 Task: Open a blank sheet, save the file as Sarah.pdf Add the quote 'Dream big, work hard, stay focused, and surround yourself with good people.' Apply font style 'Lora' and font size 30 Align the text to the Justify .Change the text color to  'Purple'
Action: Mouse moved to (247, 382)
Screenshot: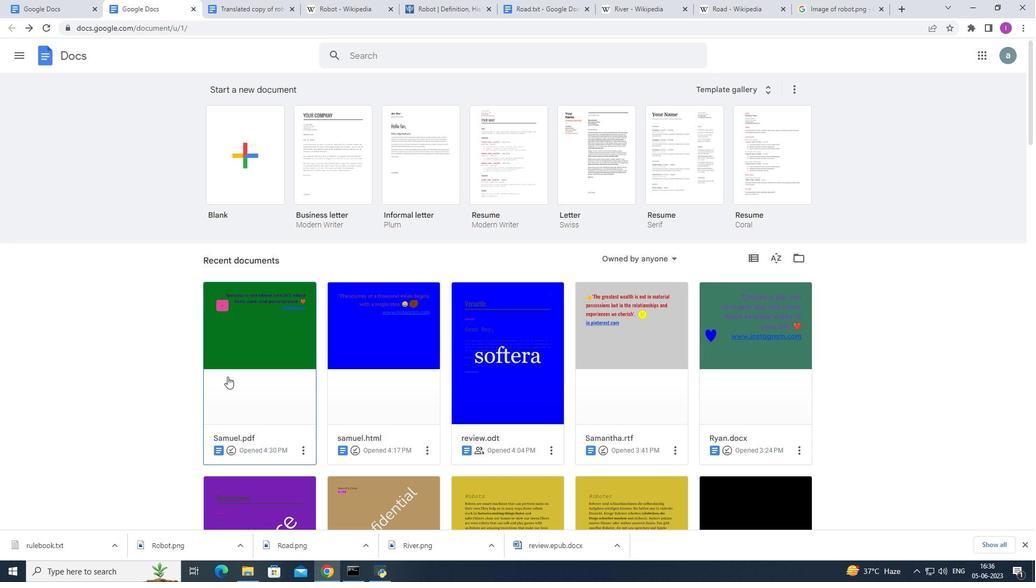 
Action: Mouse pressed left at (247, 382)
Screenshot: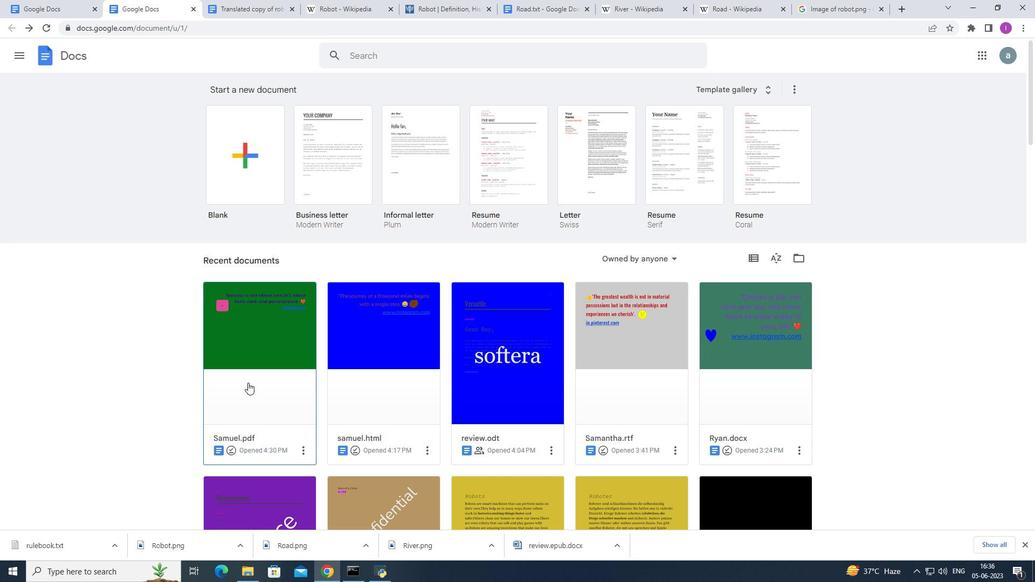 
Action: Mouse moved to (16, 26)
Screenshot: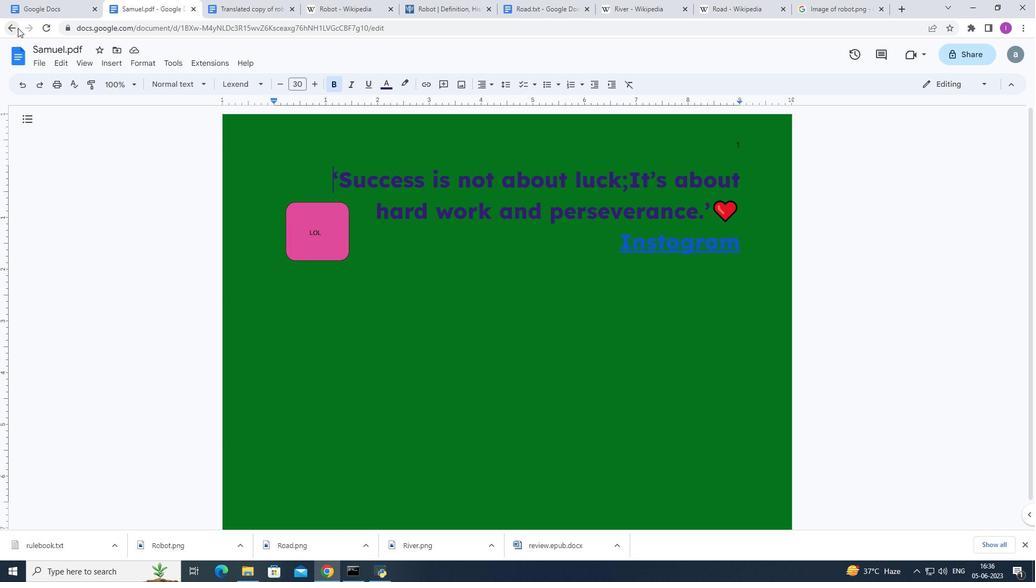 
Action: Mouse pressed left at (16, 26)
Screenshot: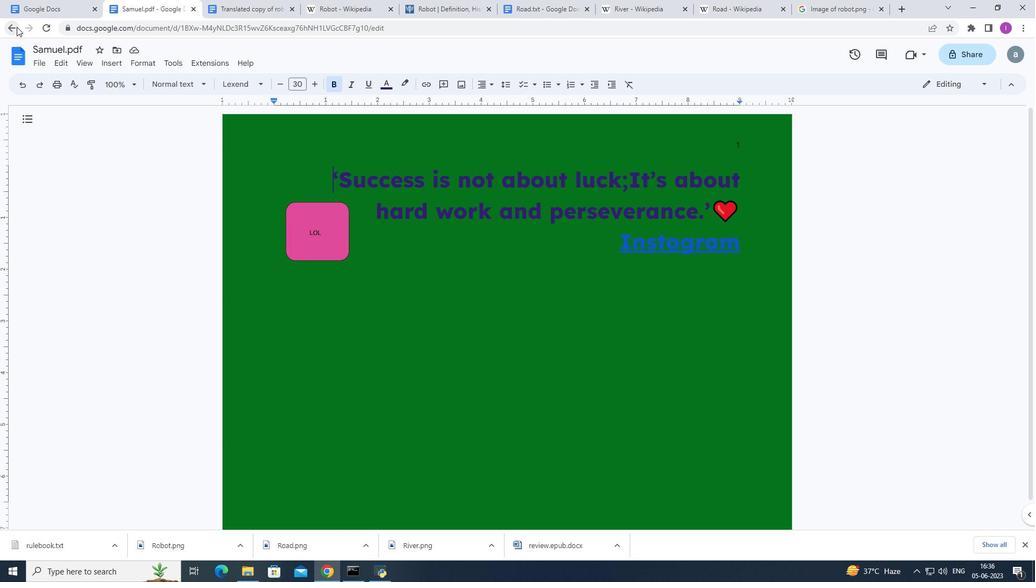 
Action: Mouse moved to (252, 165)
Screenshot: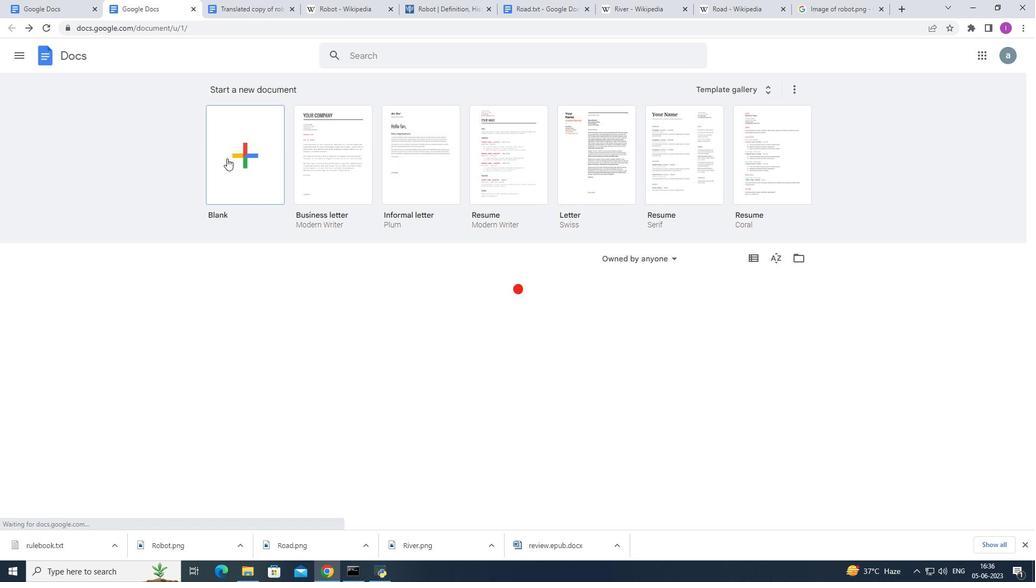 
Action: Mouse pressed left at (252, 165)
Screenshot: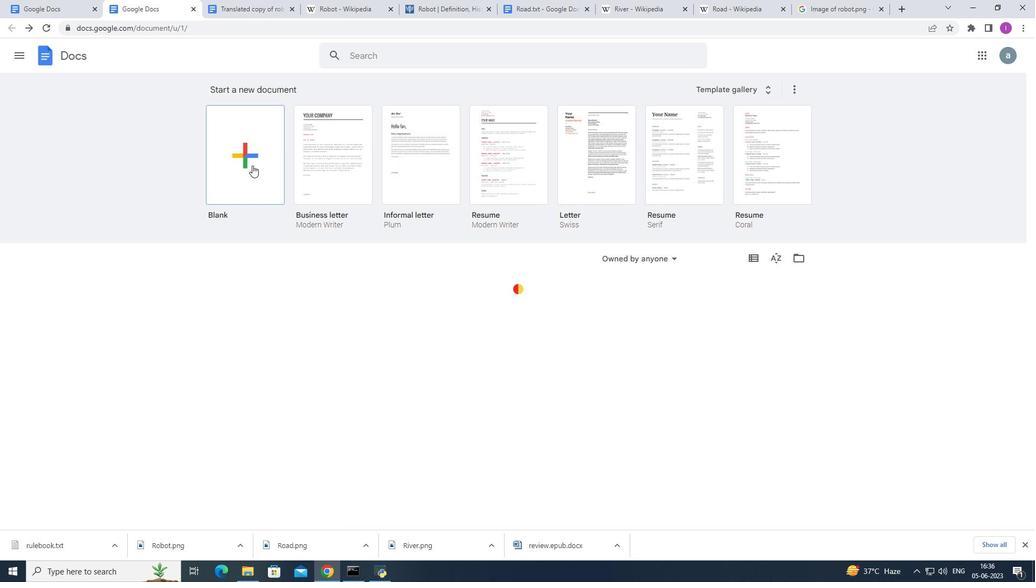 
Action: Mouse moved to (116, 46)
Screenshot: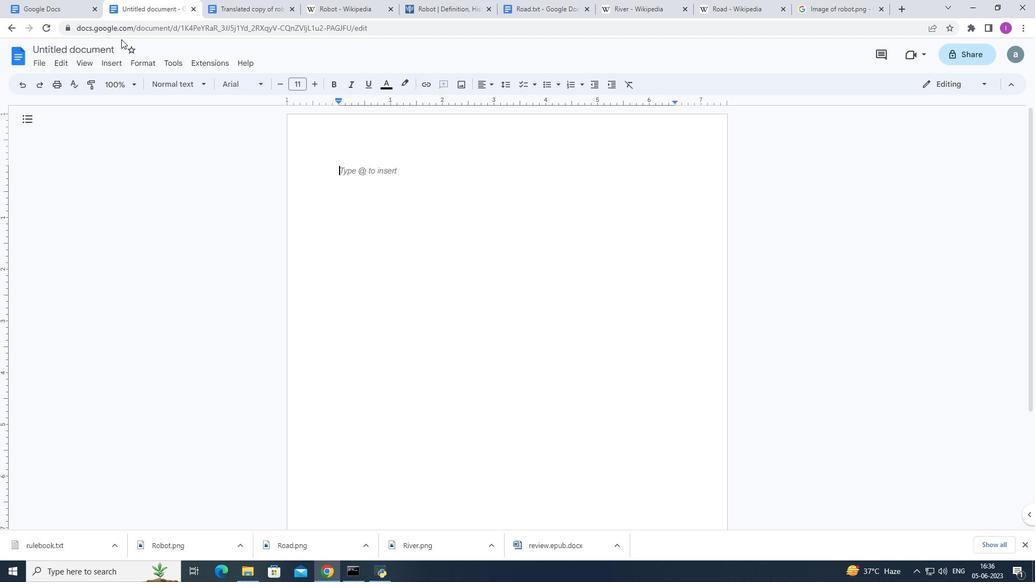 
Action: Mouse pressed left at (116, 46)
Screenshot: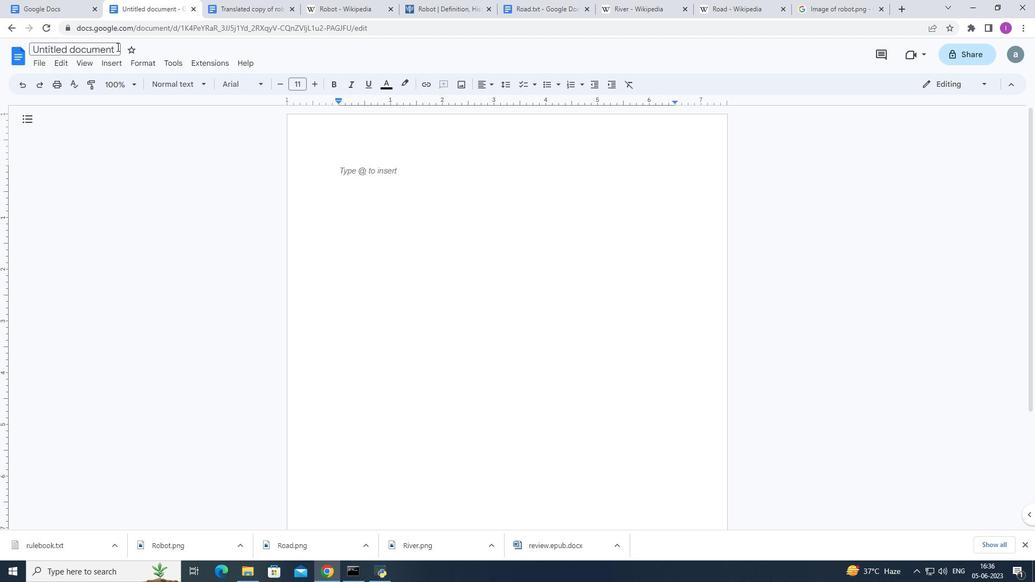 
Action: Mouse moved to (116, 52)
Screenshot: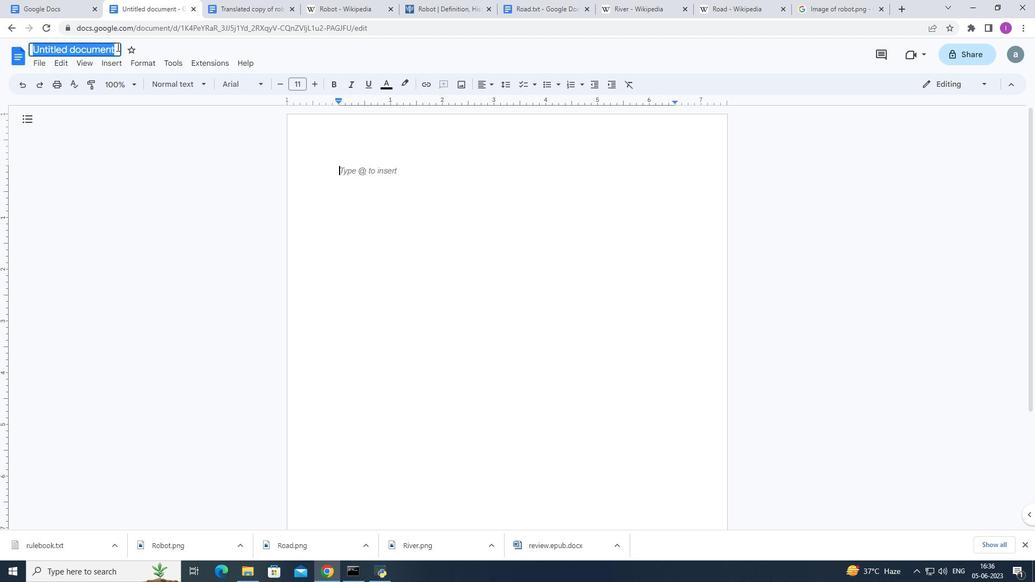 
Action: Key pressed <Key.shift>Sarah.pdf
Screenshot: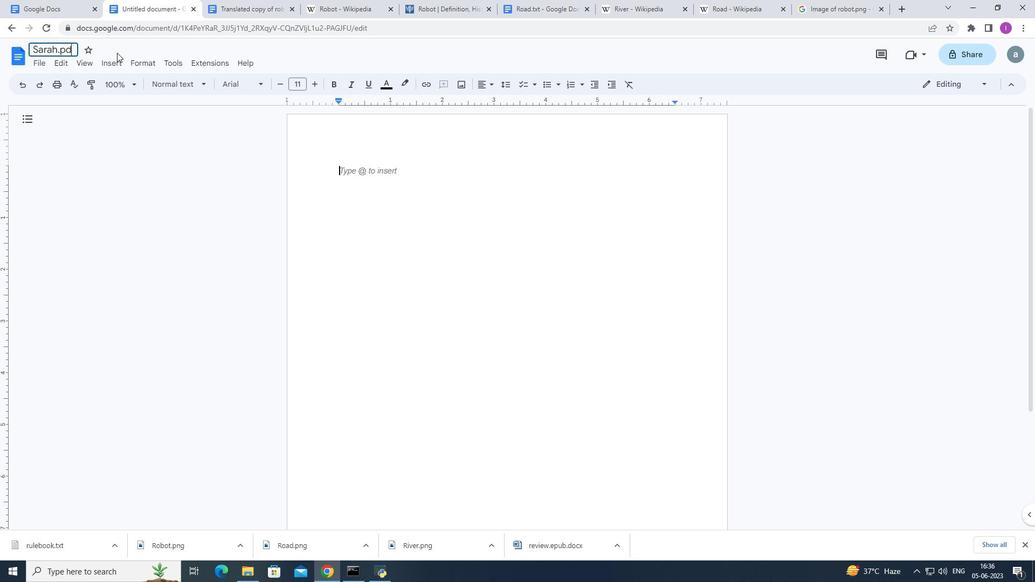 
Action: Mouse moved to (350, 155)
Screenshot: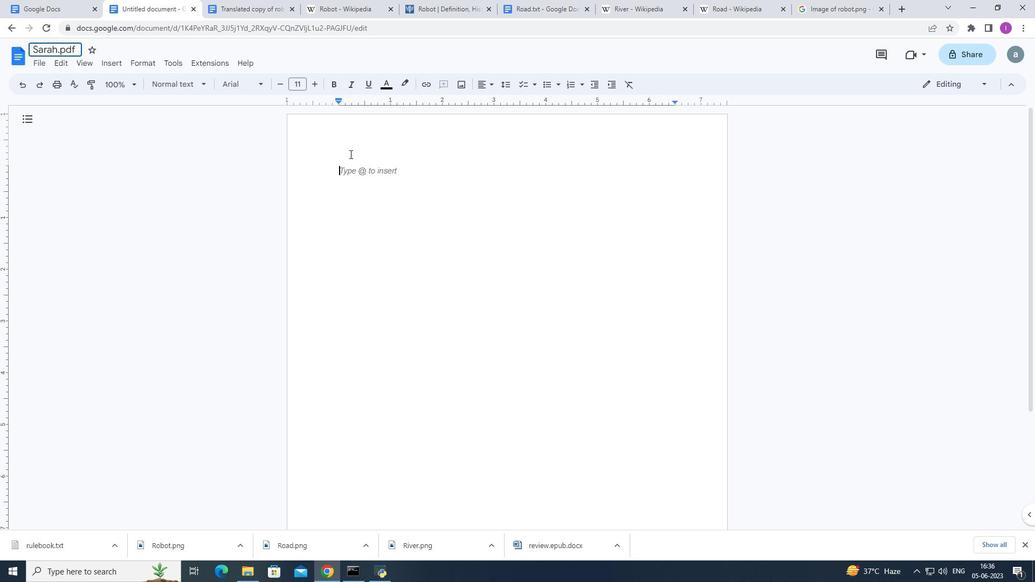 
Action: Mouse pressed left at (350, 155)
Screenshot: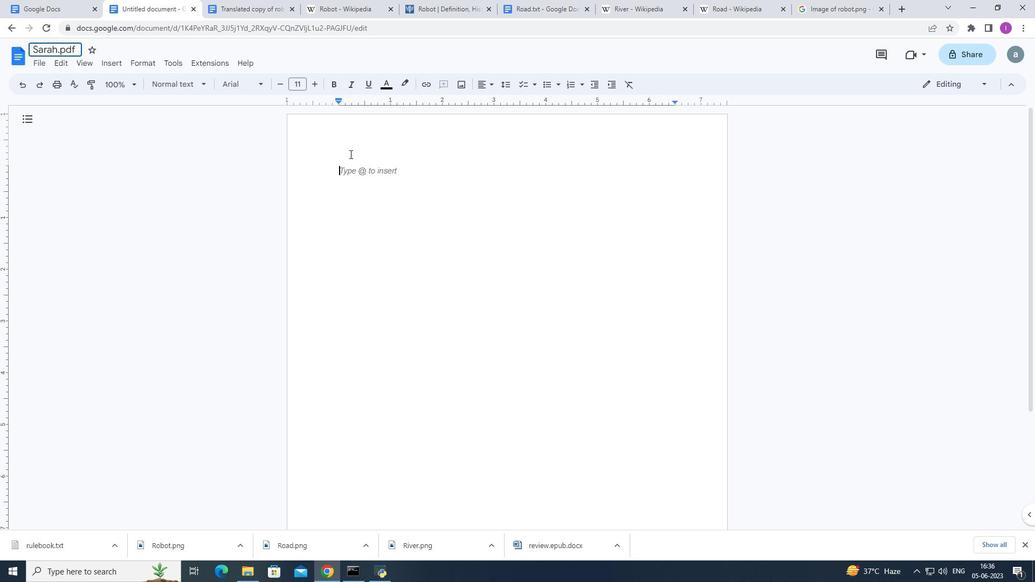 
Action: Mouse moved to (359, 81)
Screenshot: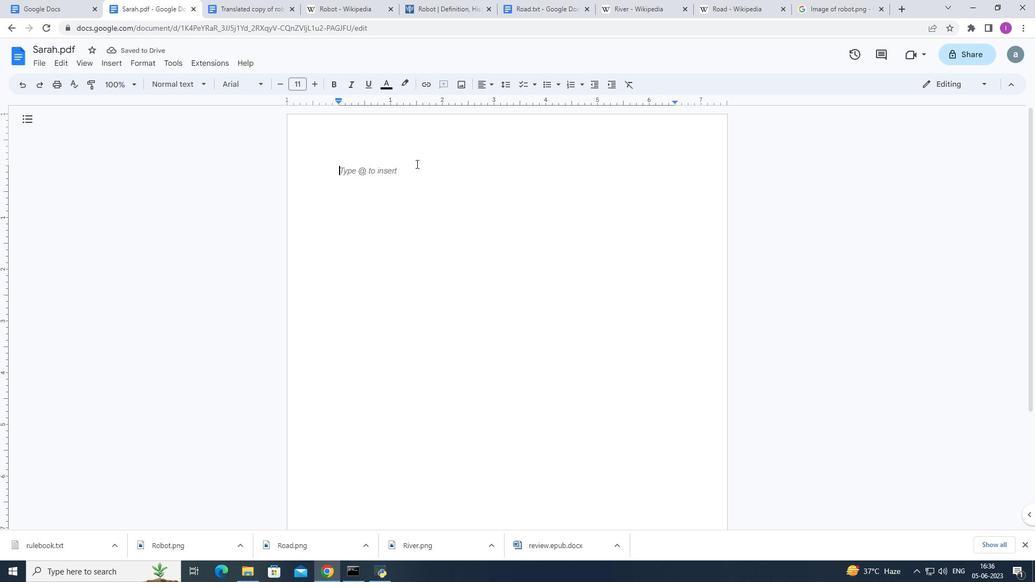 
Action: Key pressed '<Key.shift>Dream<Key.space>big,work<Key.space>hau<Key.backspace>rd,staybless<Key.backspace><Key.backspace><Key.backspace><Key.backspace><Key.backspace><Key.space>focused,and<Key.space>surround<Key.space>yourself<Key.space>with<Key.space>d<Key.backspace>good<Key.space>people.'
Screenshot: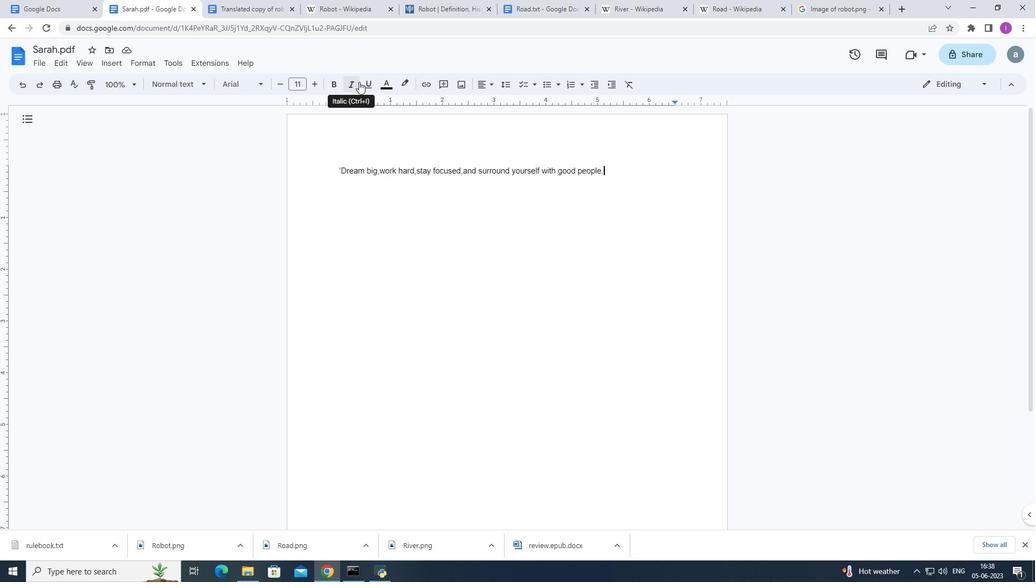 
Action: Mouse moved to (630, 175)
Screenshot: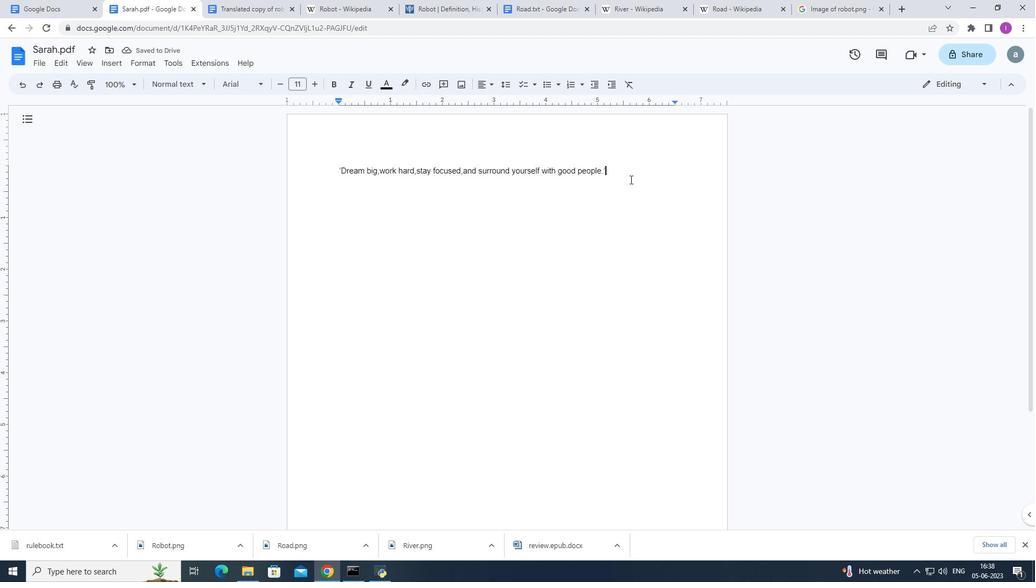 
Action: Mouse pressed left at (630, 175)
Screenshot: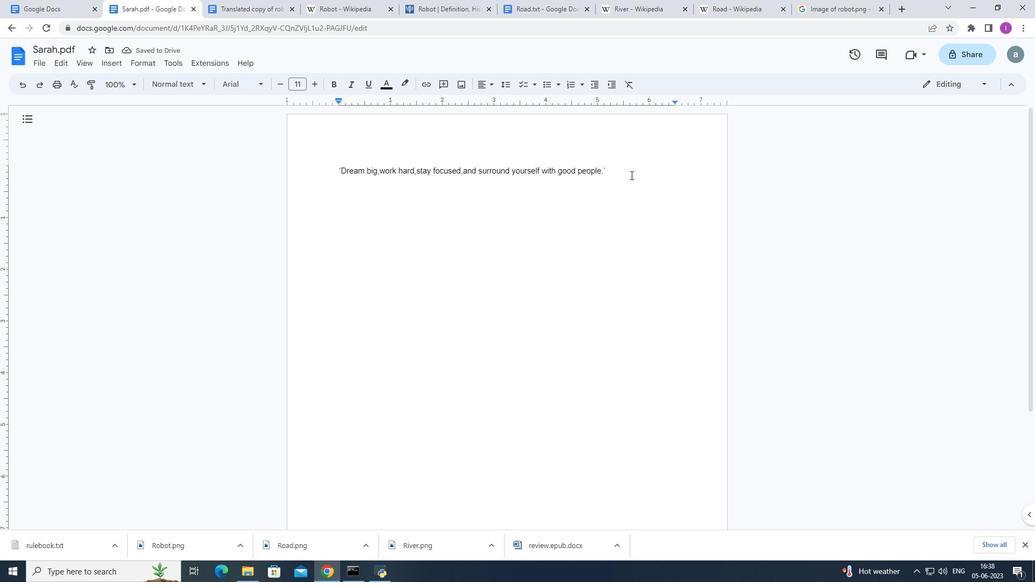 
Action: Mouse moved to (261, 80)
Screenshot: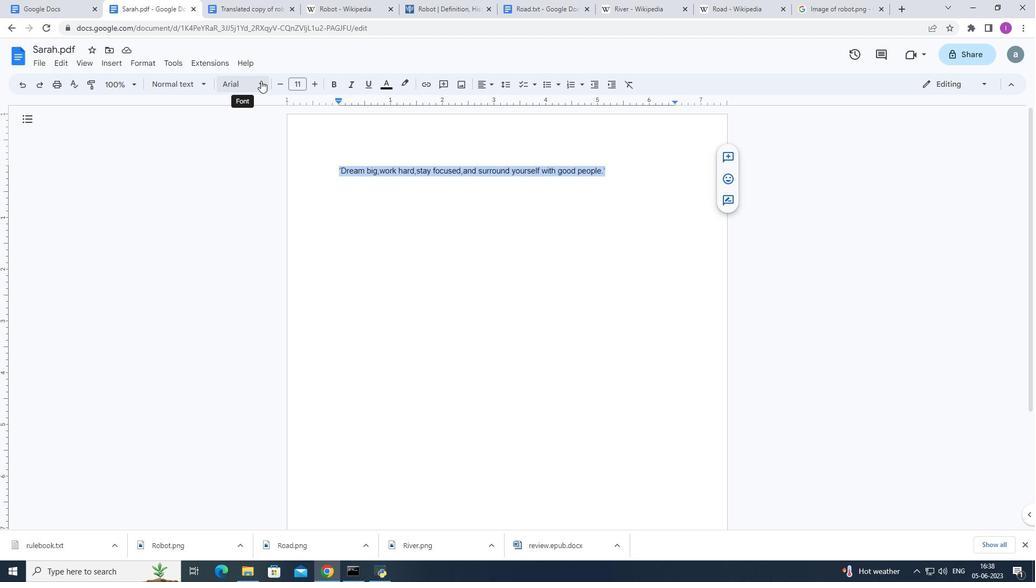 
Action: Mouse pressed left at (261, 80)
Screenshot: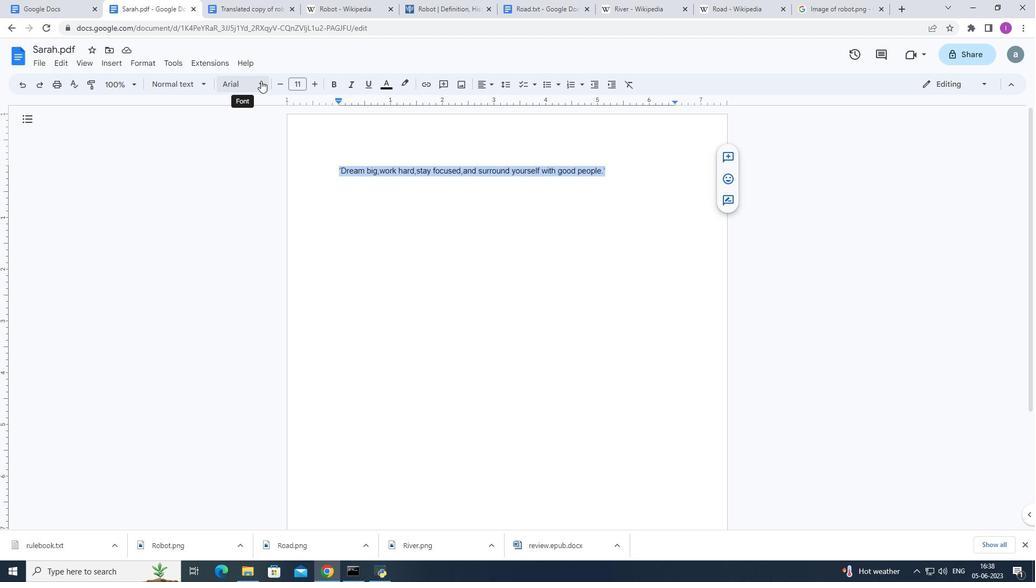 
Action: Mouse moved to (284, 444)
Screenshot: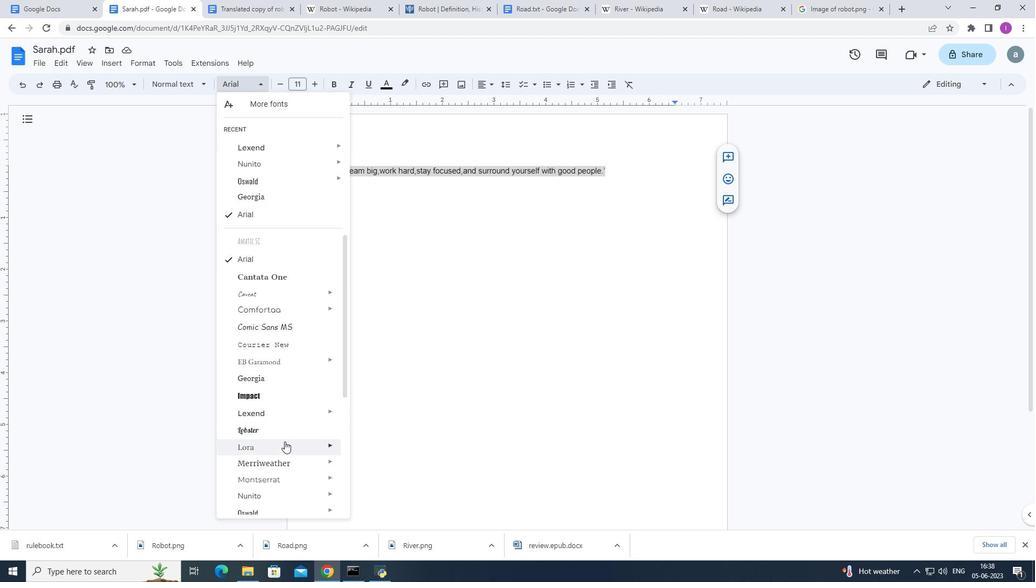 
Action: Mouse pressed left at (284, 444)
Screenshot: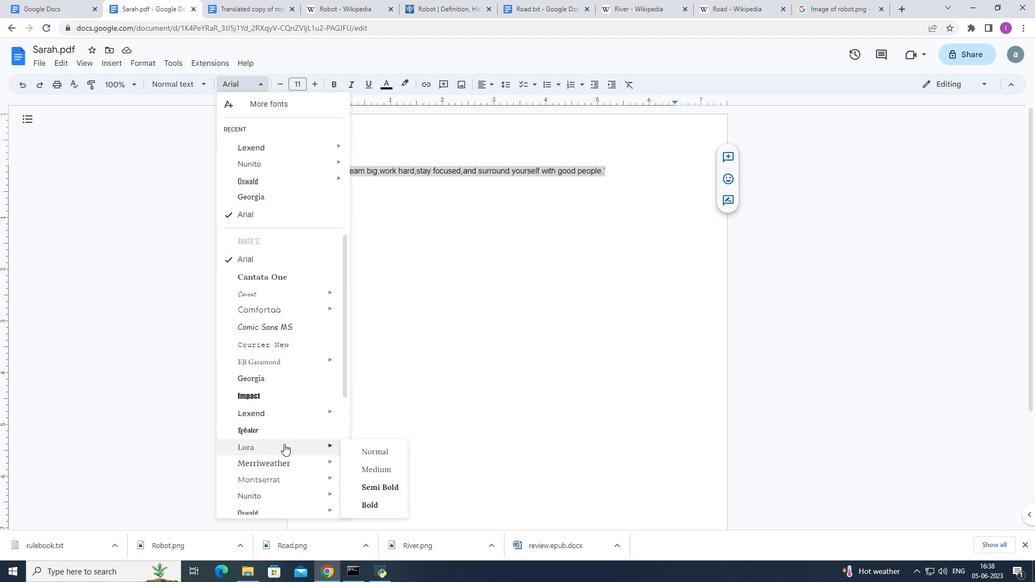 
Action: Mouse moved to (228, 86)
Screenshot: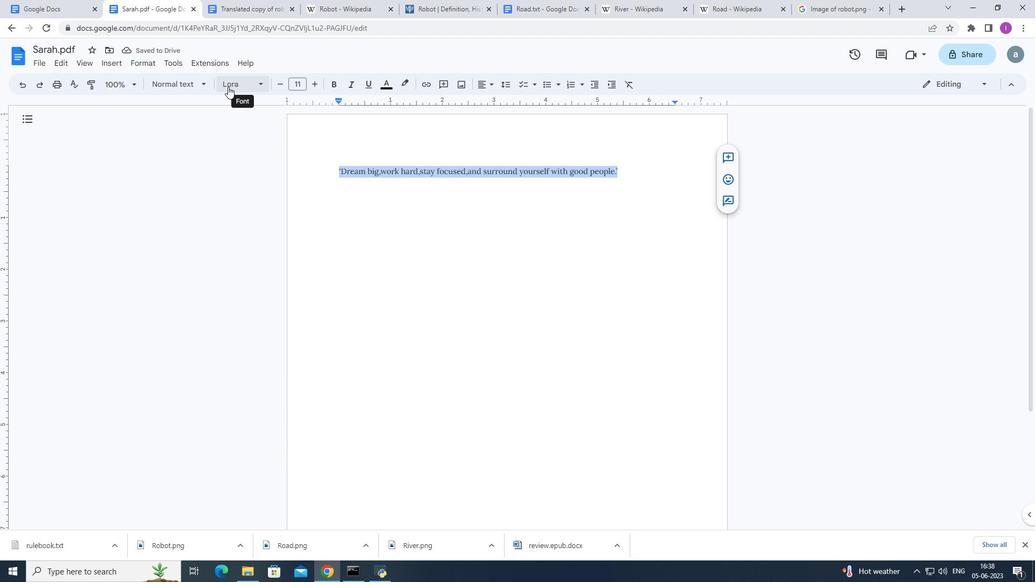 
Action: Mouse pressed left at (228, 86)
Screenshot: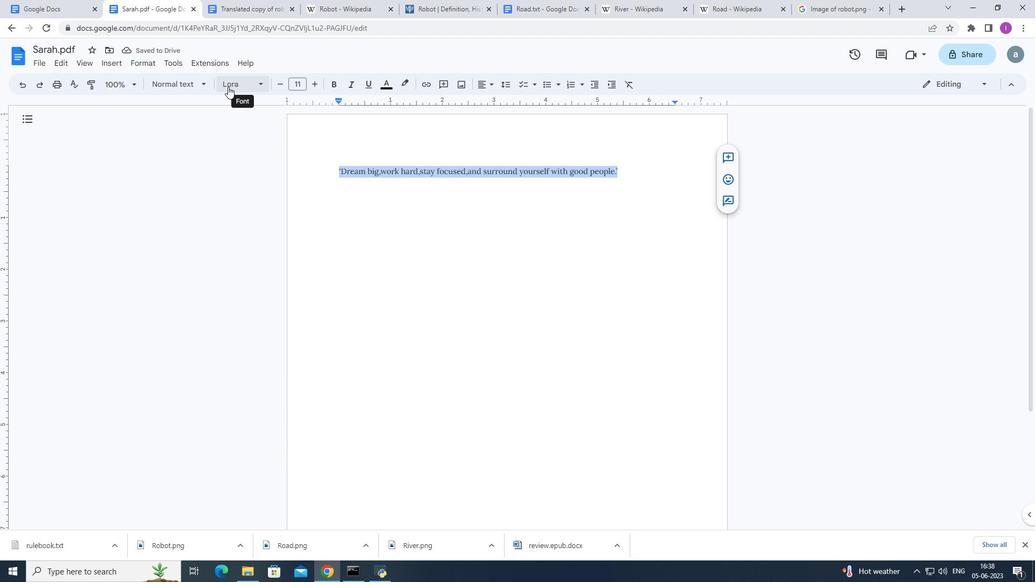 
Action: Mouse moved to (368, 501)
Screenshot: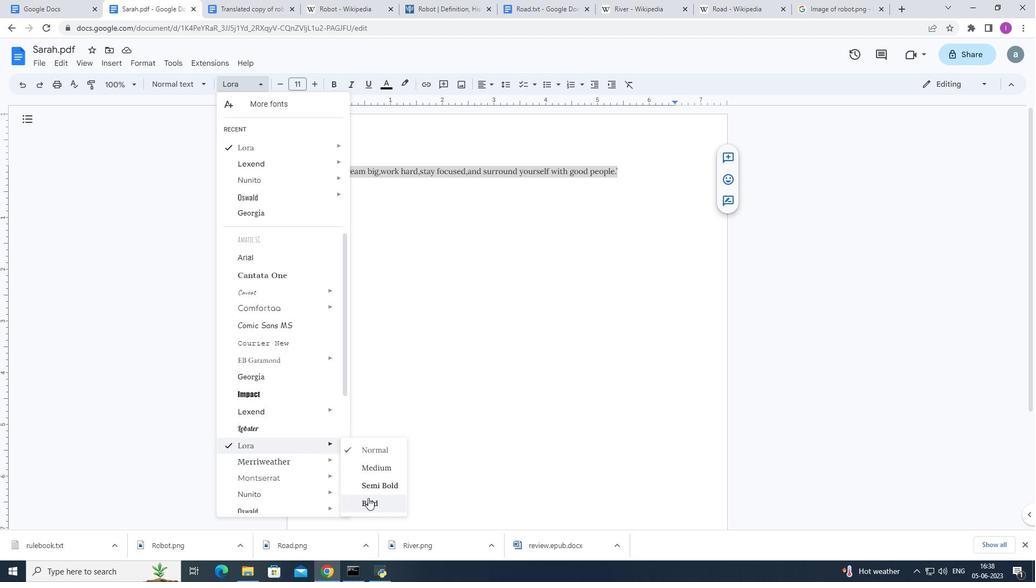 
Action: Mouse pressed left at (368, 501)
Screenshot: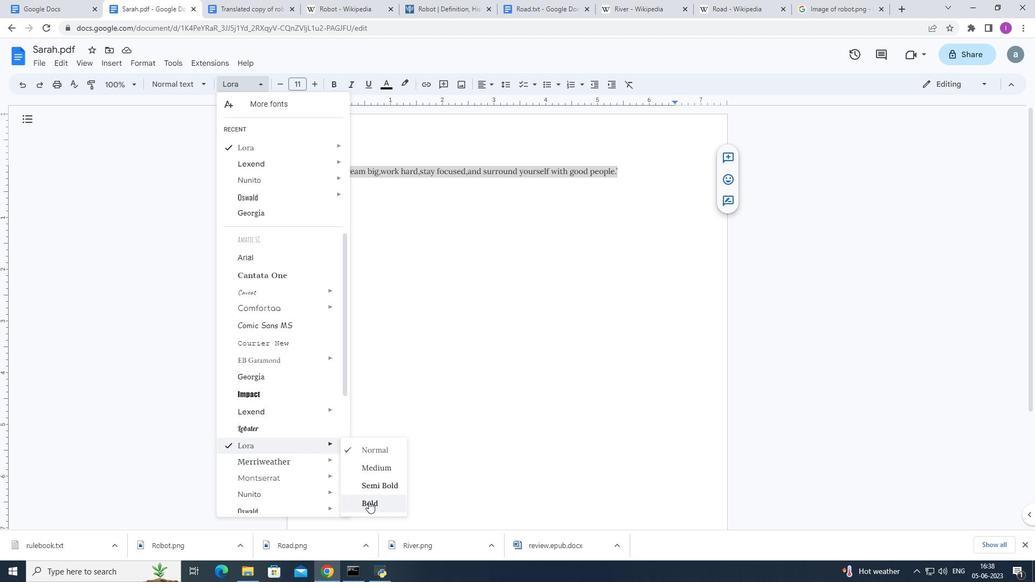 
Action: Mouse moved to (300, 83)
Screenshot: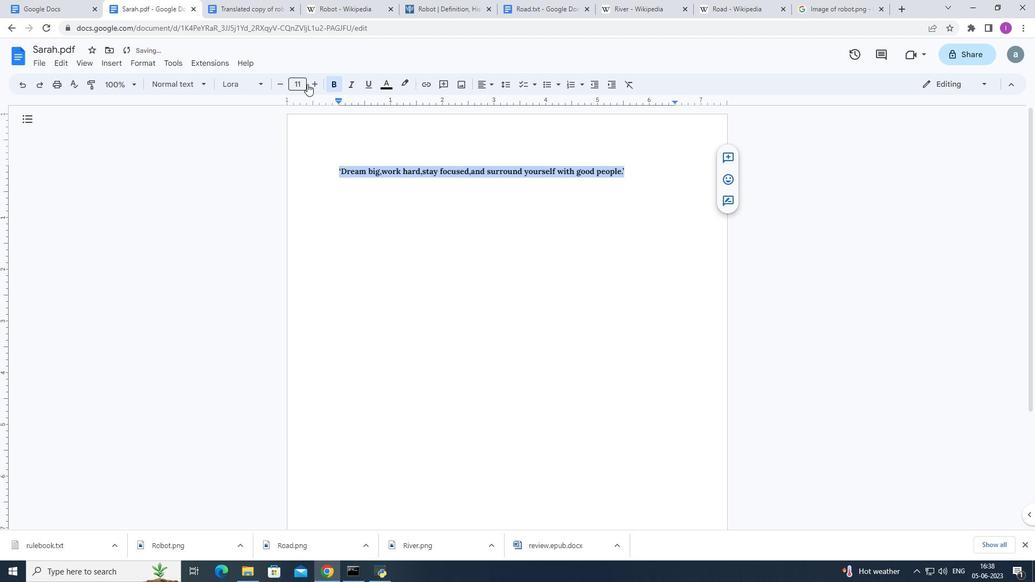 
Action: Mouse pressed left at (300, 83)
Screenshot: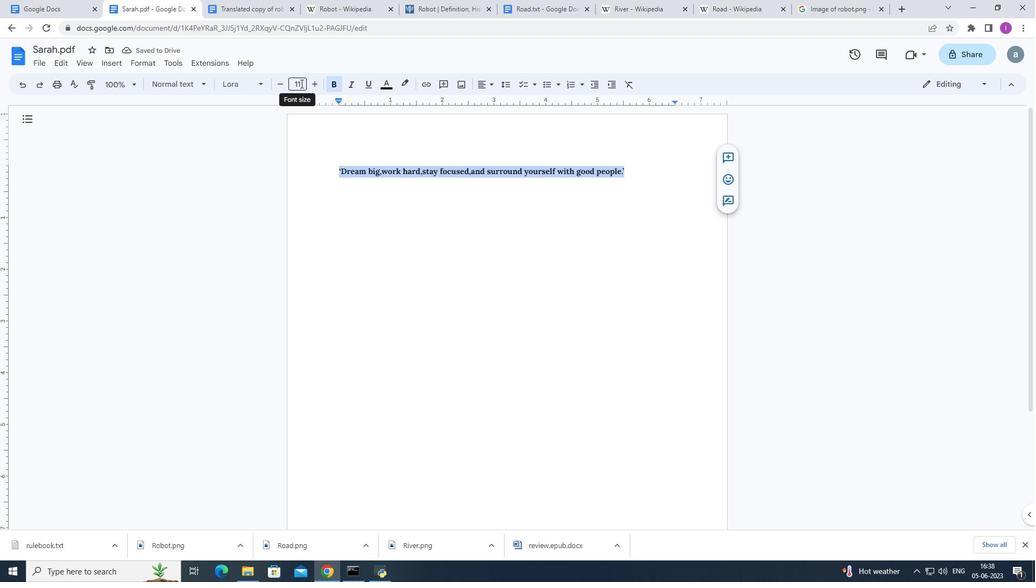 
Action: Mouse moved to (323, 112)
Screenshot: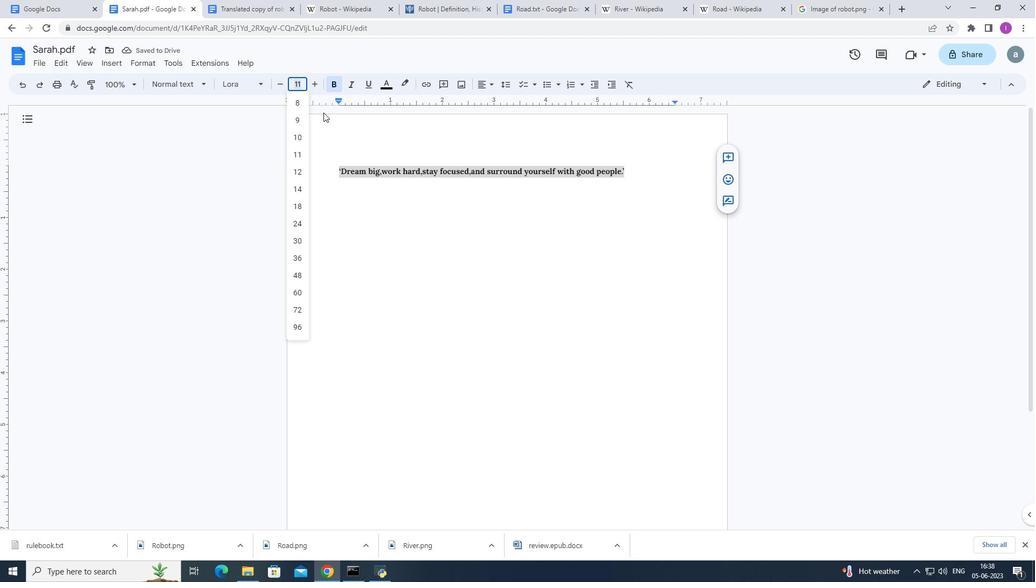 
Action: Key pressed 3
Screenshot: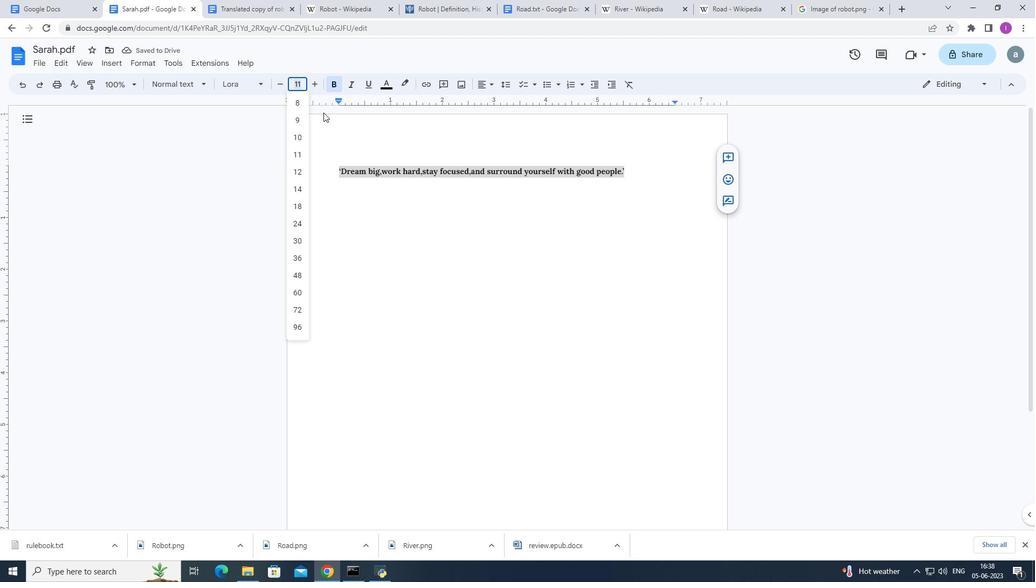 
Action: Mouse moved to (323, 115)
Screenshot: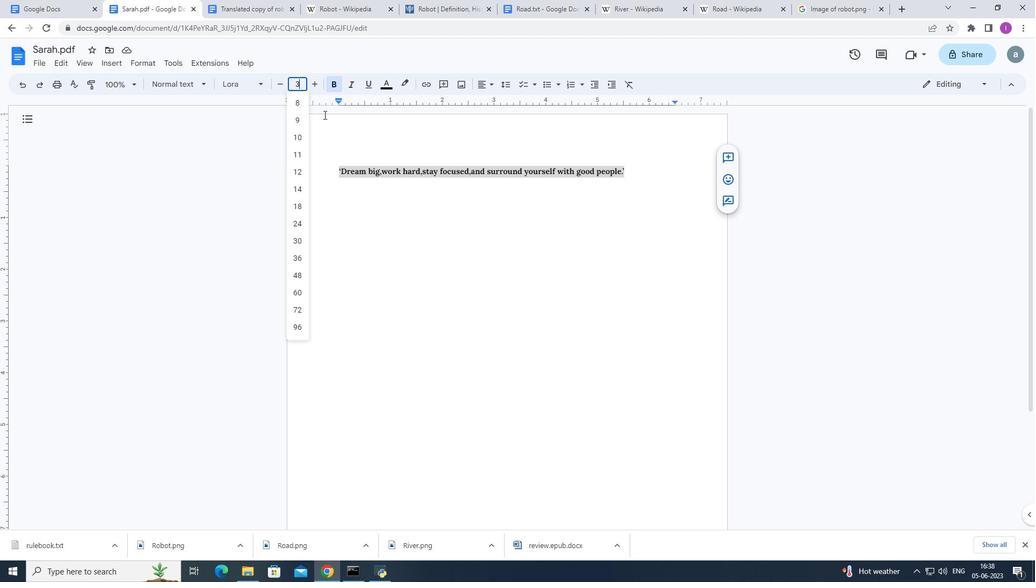 
Action: Key pressed 0<Key.enter>
Screenshot: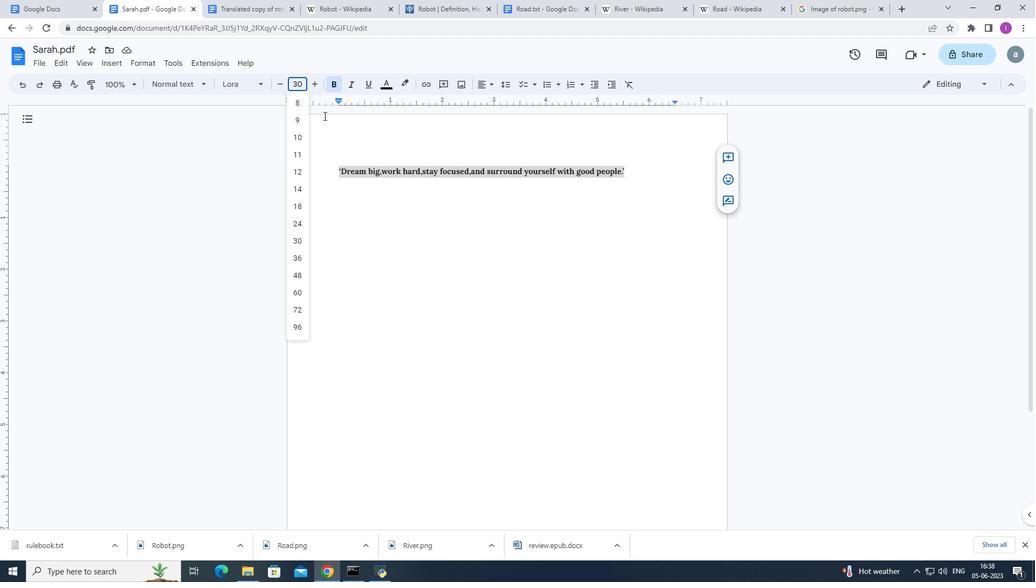 
Action: Mouse moved to (480, 84)
Screenshot: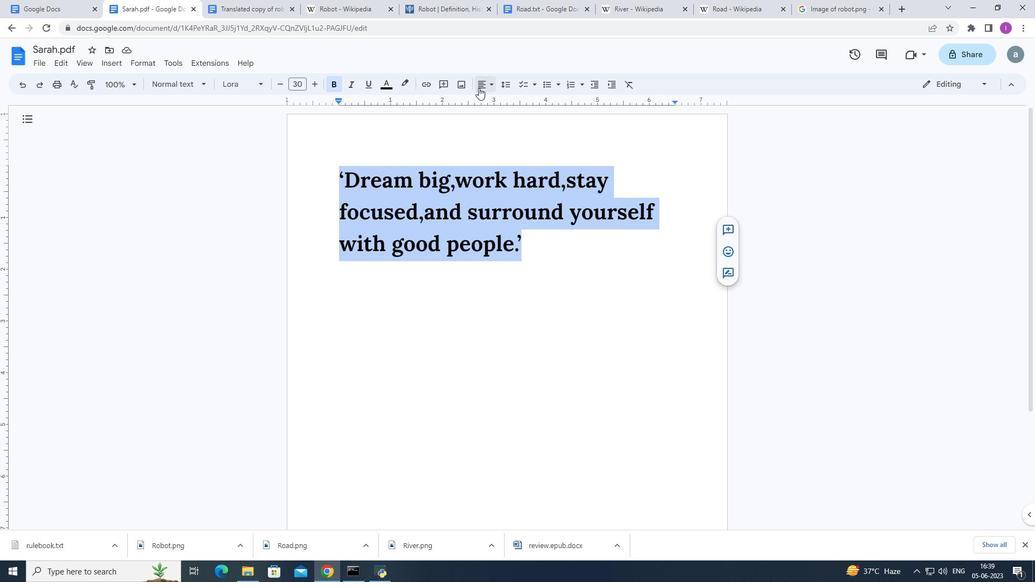 
Action: Mouse pressed left at (480, 84)
Screenshot: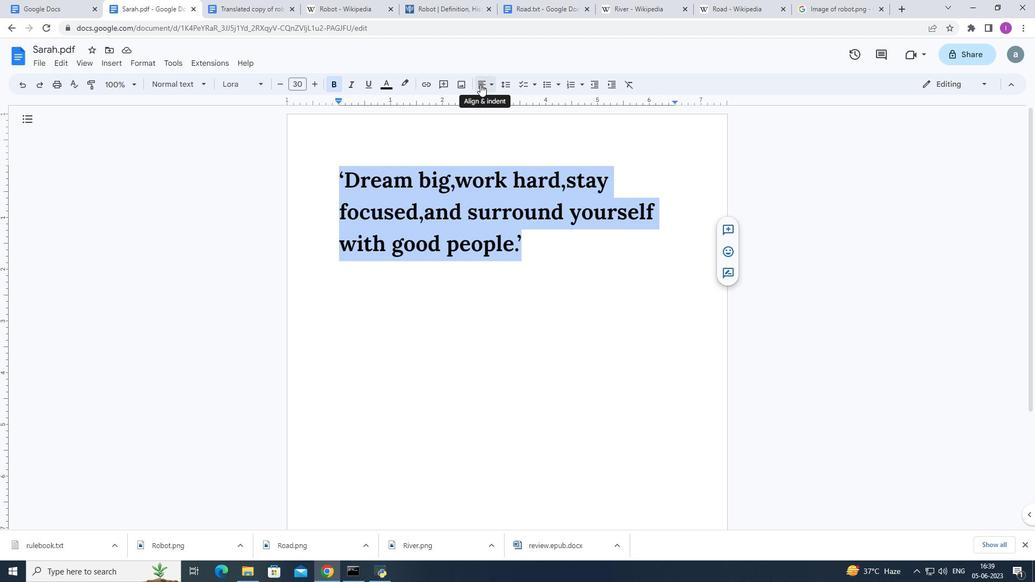 
Action: Mouse moved to (530, 103)
Screenshot: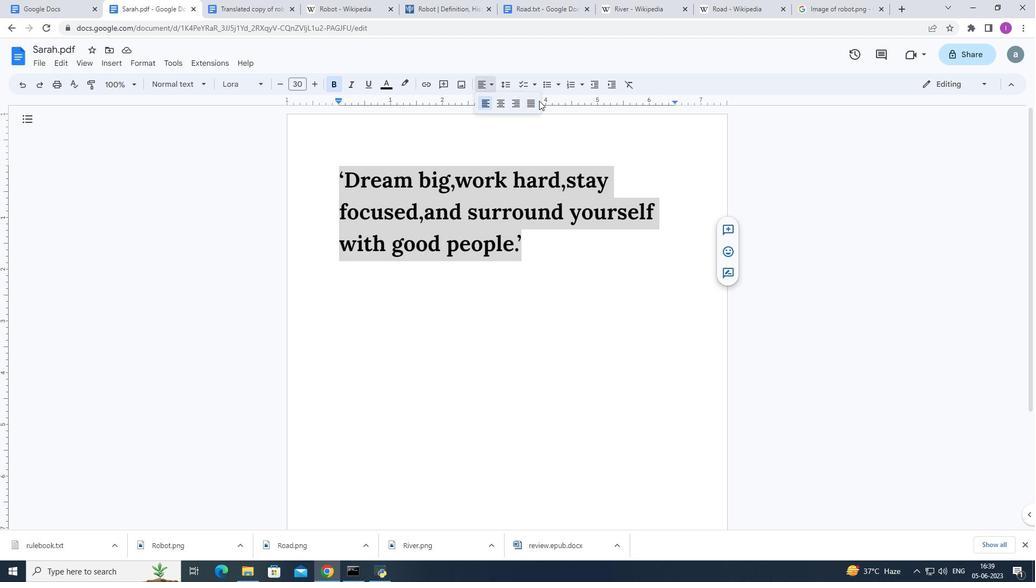 
Action: Mouse pressed left at (530, 103)
Screenshot: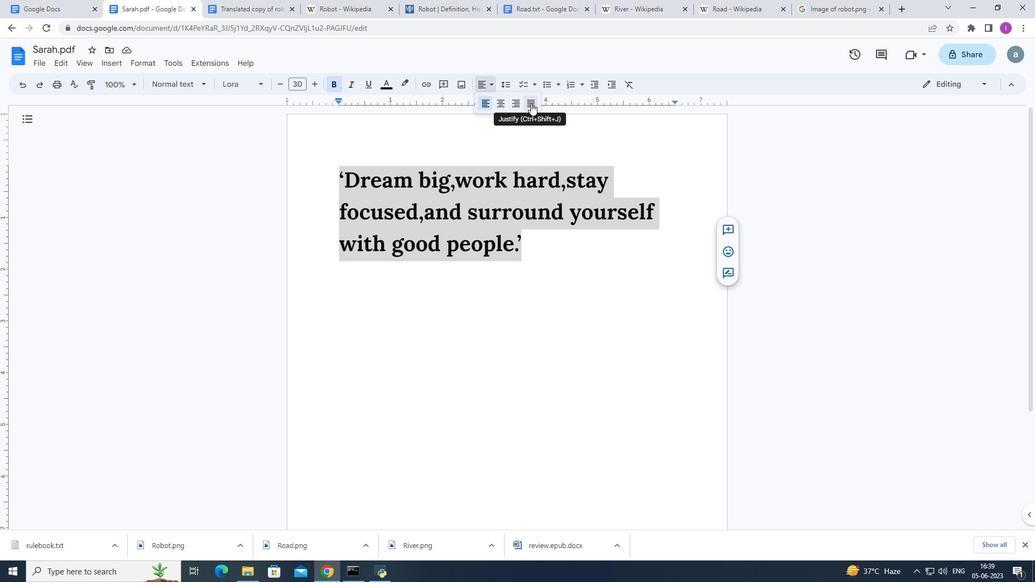 
Action: Mouse moved to (389, 86)
Screenshot: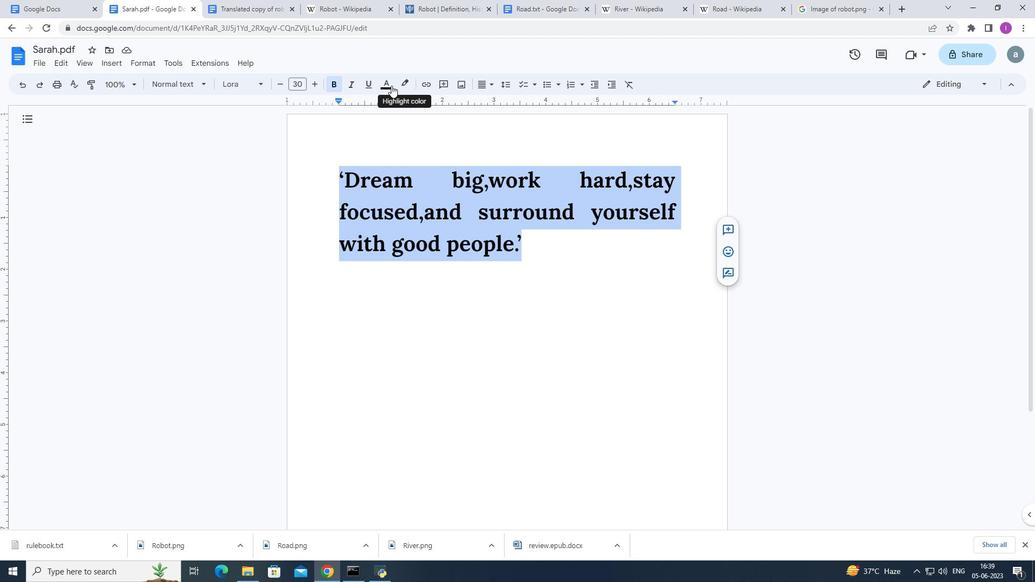 
Action: Mouse pressed left at (389, 86)
Screenshot: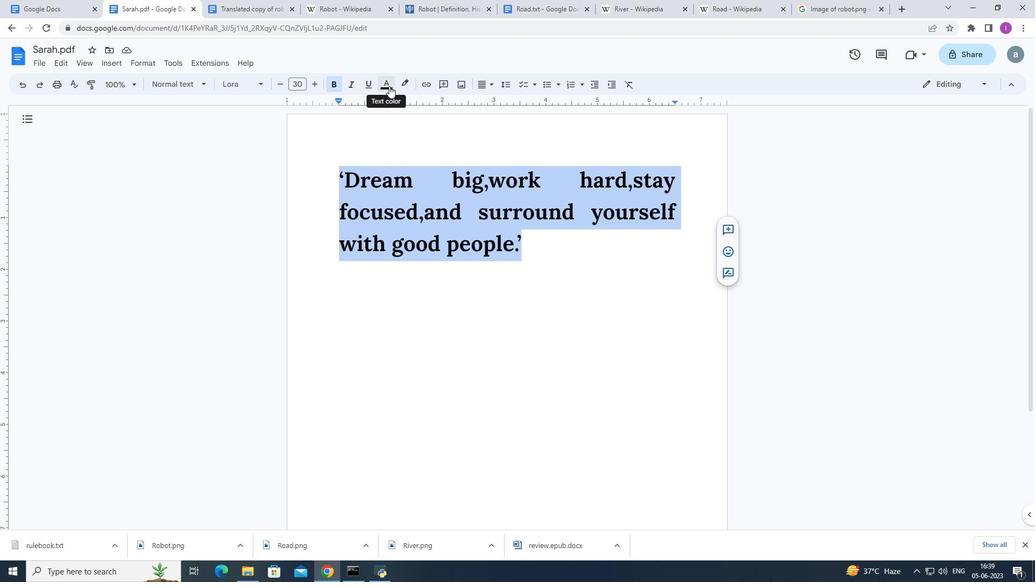 
Action: Mouse moved to (487, 115)
Screenshot: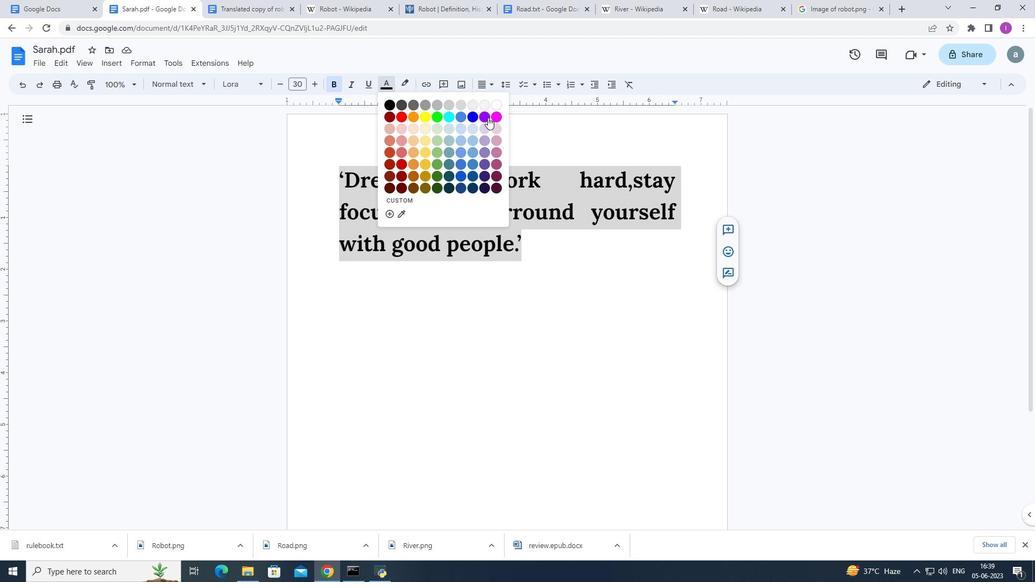 
Action: Mouse pressed left at (487, 115)
Screenshot: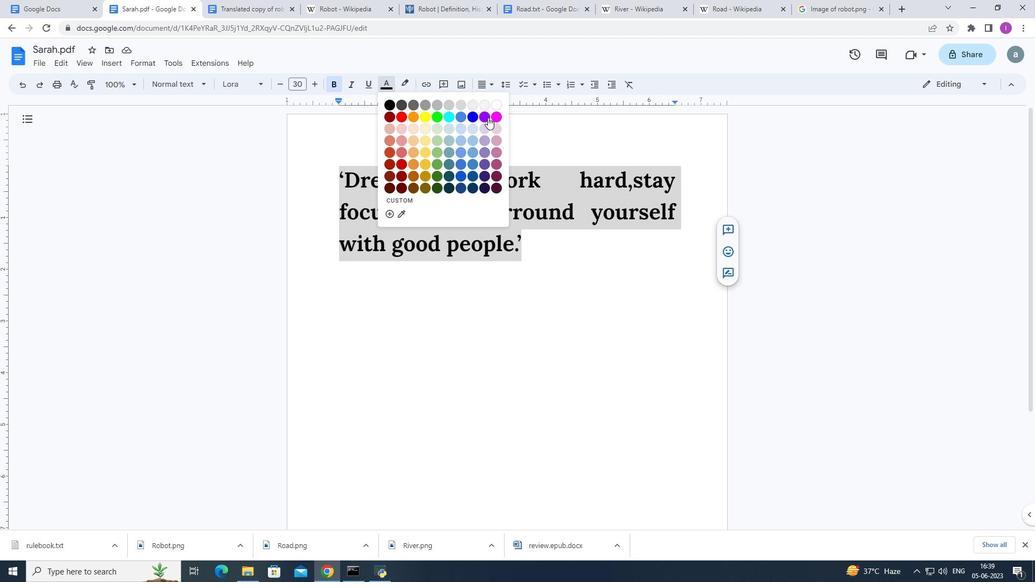 
Action: Mouse moved to (300, 242)
Screenshot: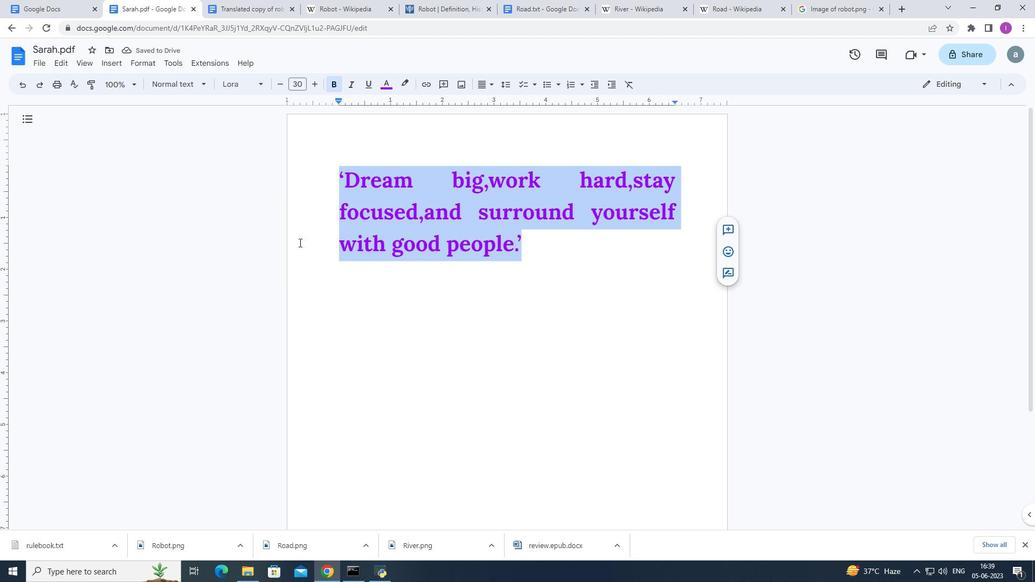 
Action: Mouse pressed left at (300, 242)
Screenshot: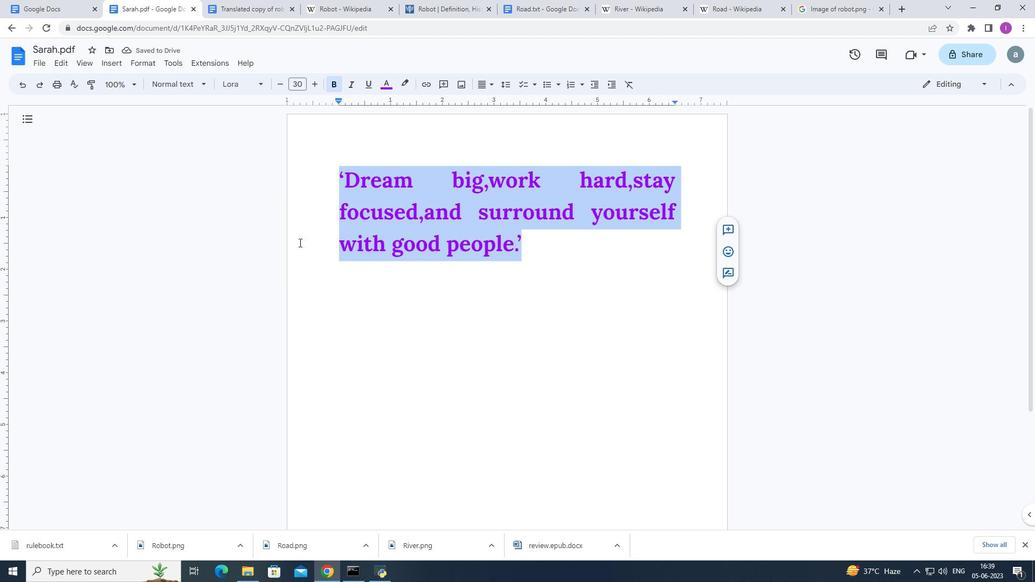 
Action: Mouse moved to (302, 245)
Screenshot: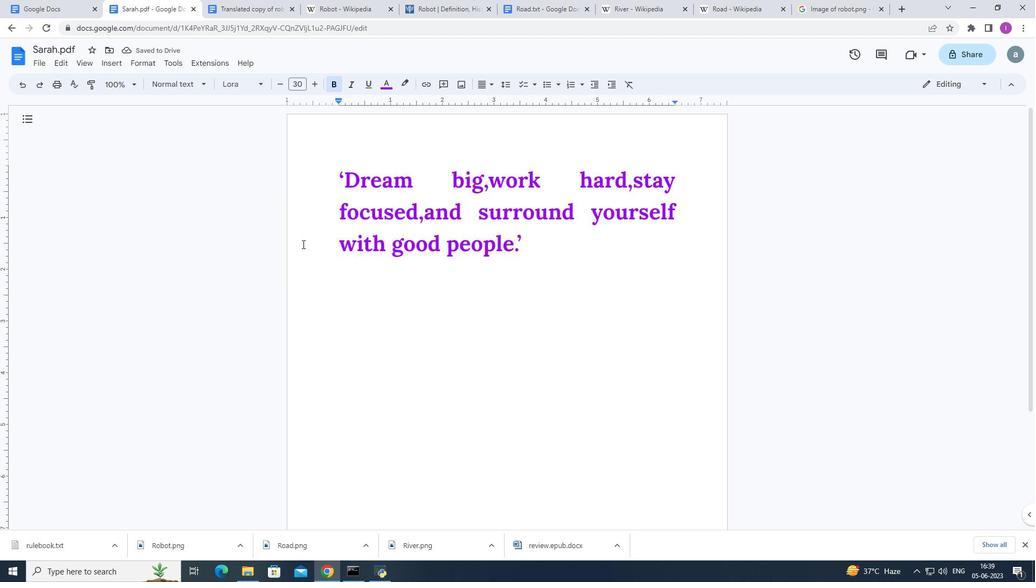 
